 Task: Add the task  Develop a new online tool for online resume building to the section Integration Framework Sprint in the project BlueTech and add a Due Date to the respective task as 2023/10/27
Action: Mouse moved to (640, 414)
Screenshot: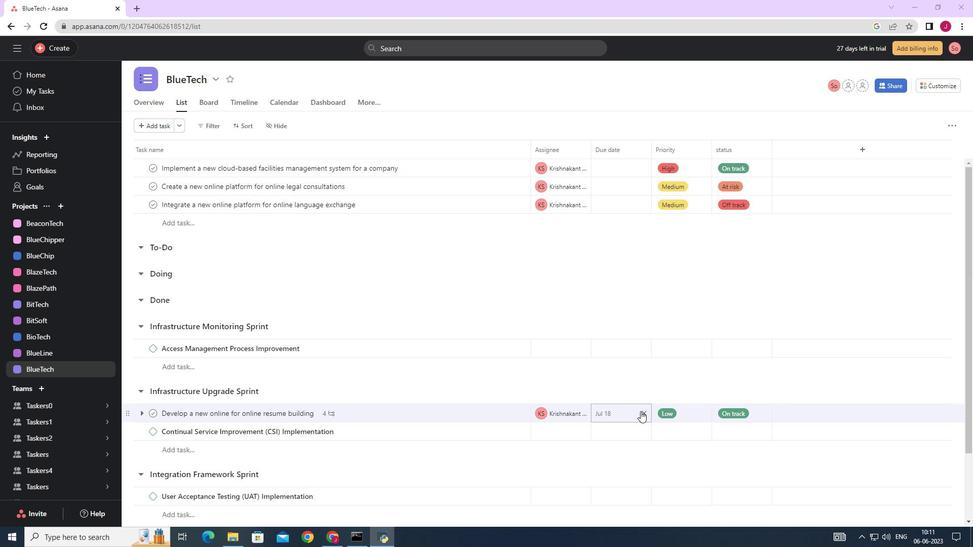 
Action: Mouse pressed left at (640, 414)
Screenshot: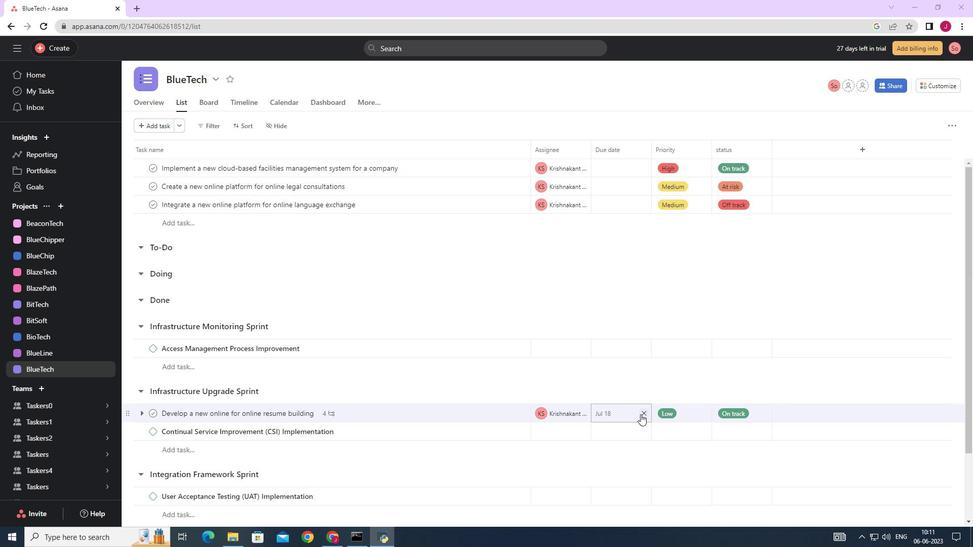 
Action: Mouse moved to (618, 419)
Screenshot: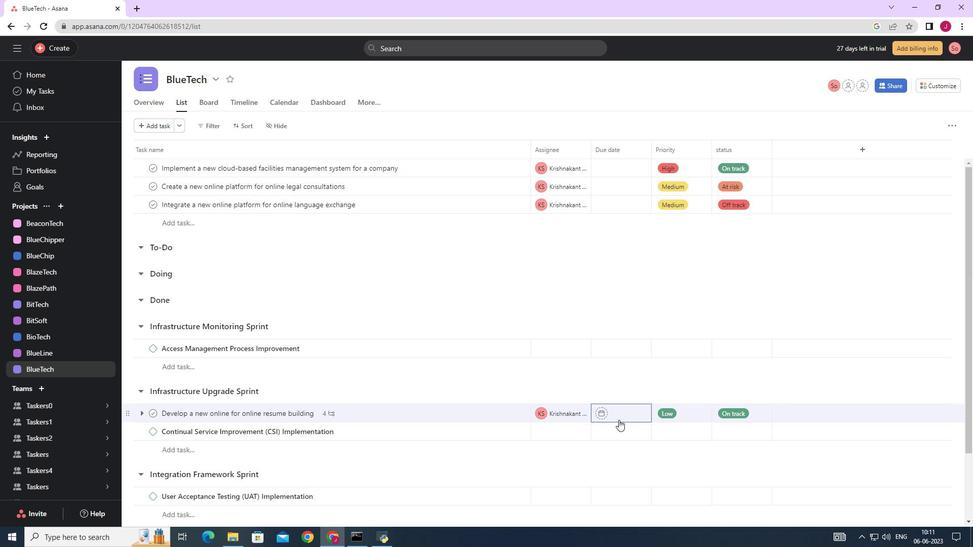 
Action: Mouse pressed left at (618, 419)
Screenshot: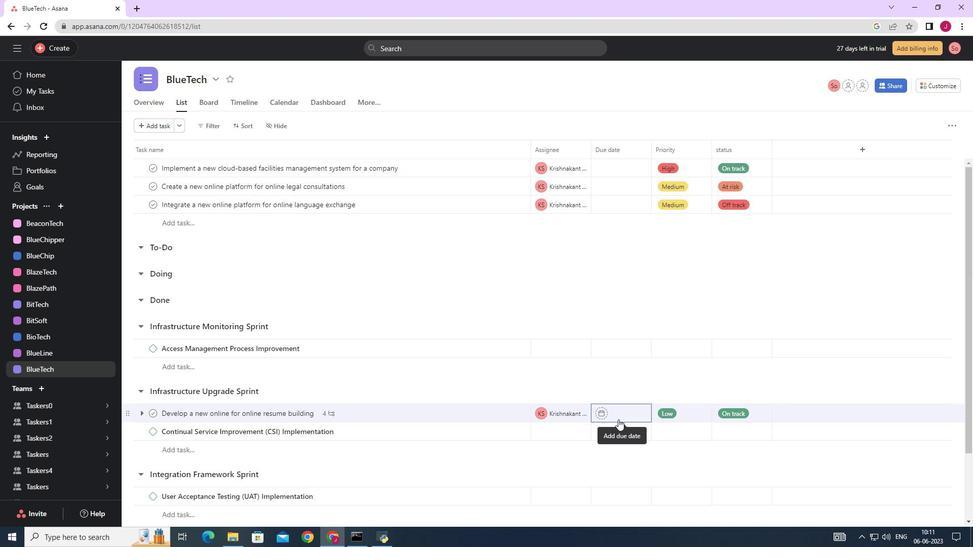 
Action: Mouse moved to (721, 250)
Screenshot: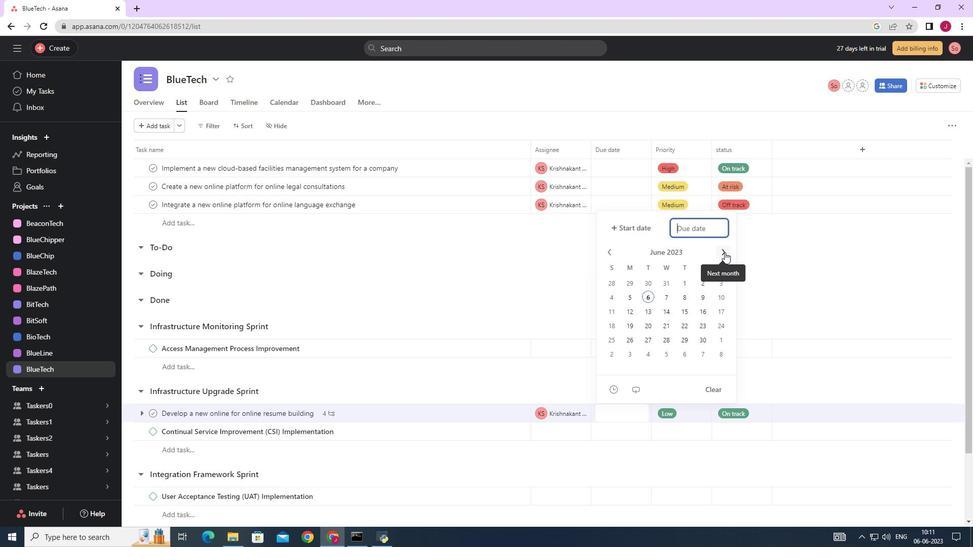 
Action: Mouse pressed left at (721, 250)
Screenshot: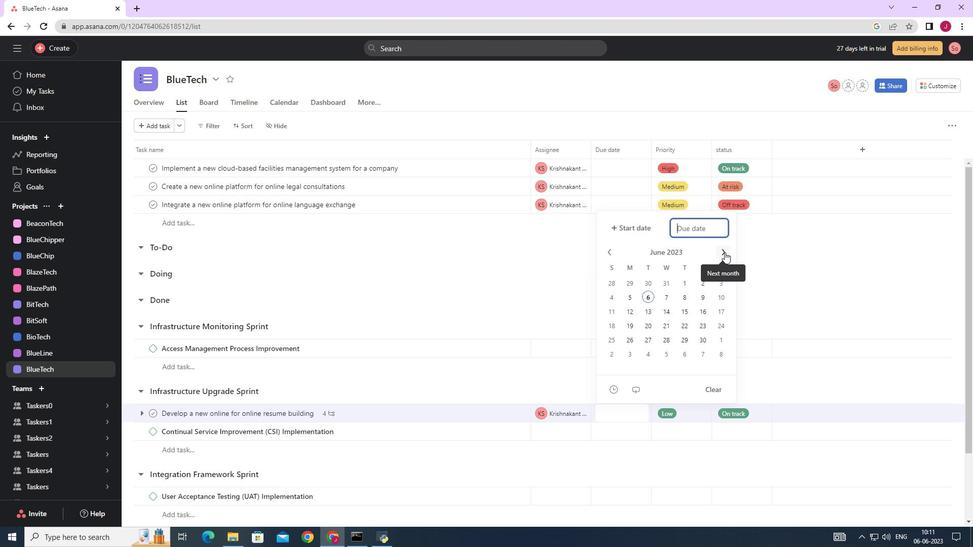 
Action: Mouse pressed left at (721, 250)
Screenshot: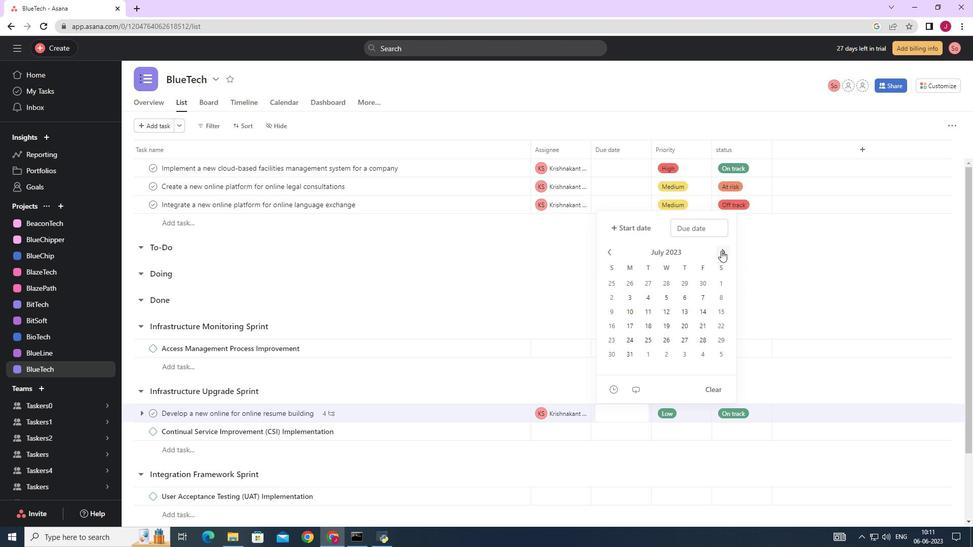 
Action: Mouse pressed left at (721, 250)
Screenshot: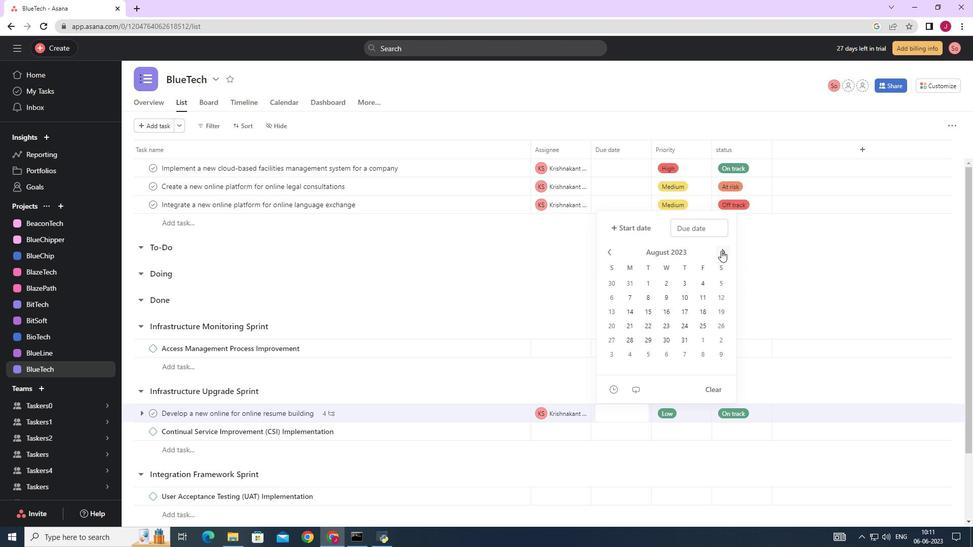 
Action: Mouse pressed left at (721, 250)
Screenshot: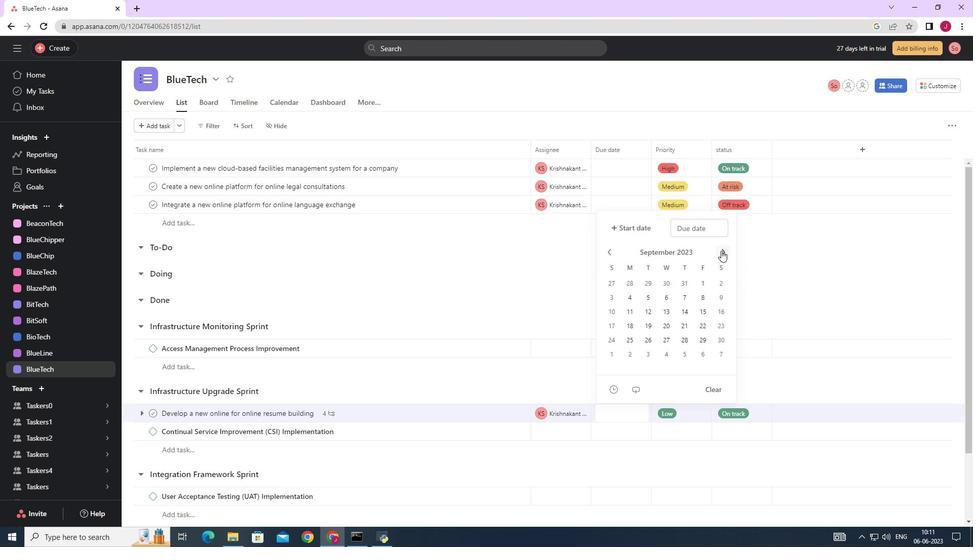 
Action: Mouse moved to (699, 325)
Screenshot: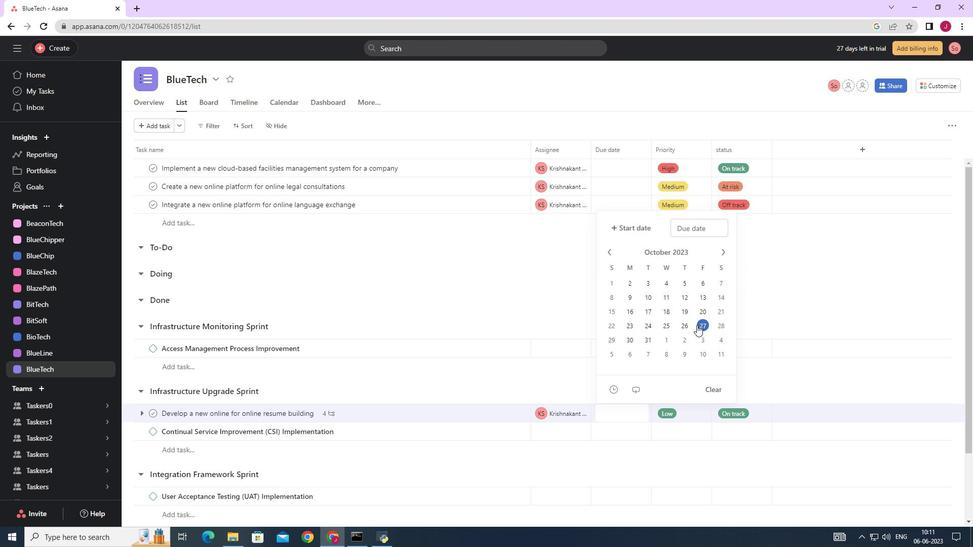 
Action: Mouse pressed left at (699, 325)
Screenshot: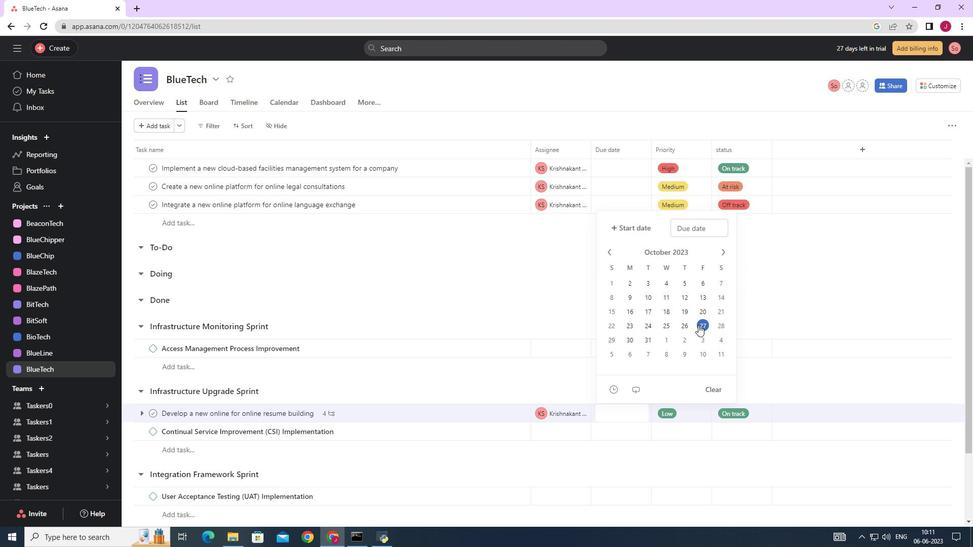 
Action: Mouse moved to (787, 282)
Screenshot: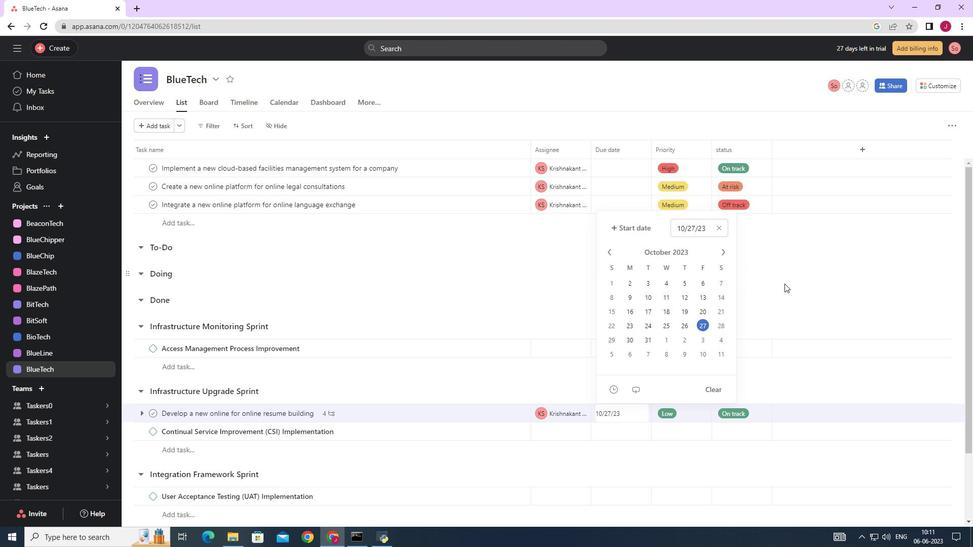 
Action: Mouse pressed left at (787, 282)
Screenshot: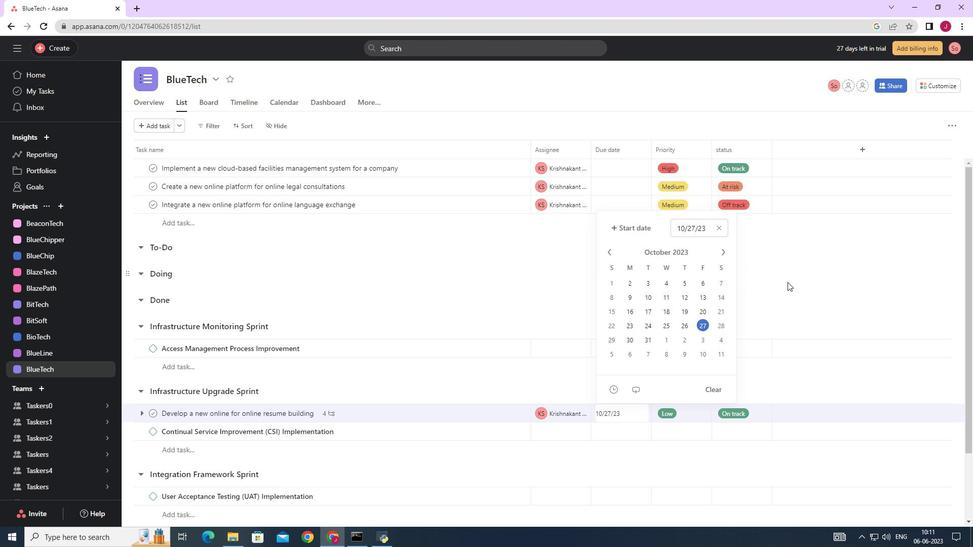 
